 Task: Add So Delicious Unsweetened Vanilla Coconut Yogurt to the cart.
Action: Mouse moved to (14, 132)
Screenshot: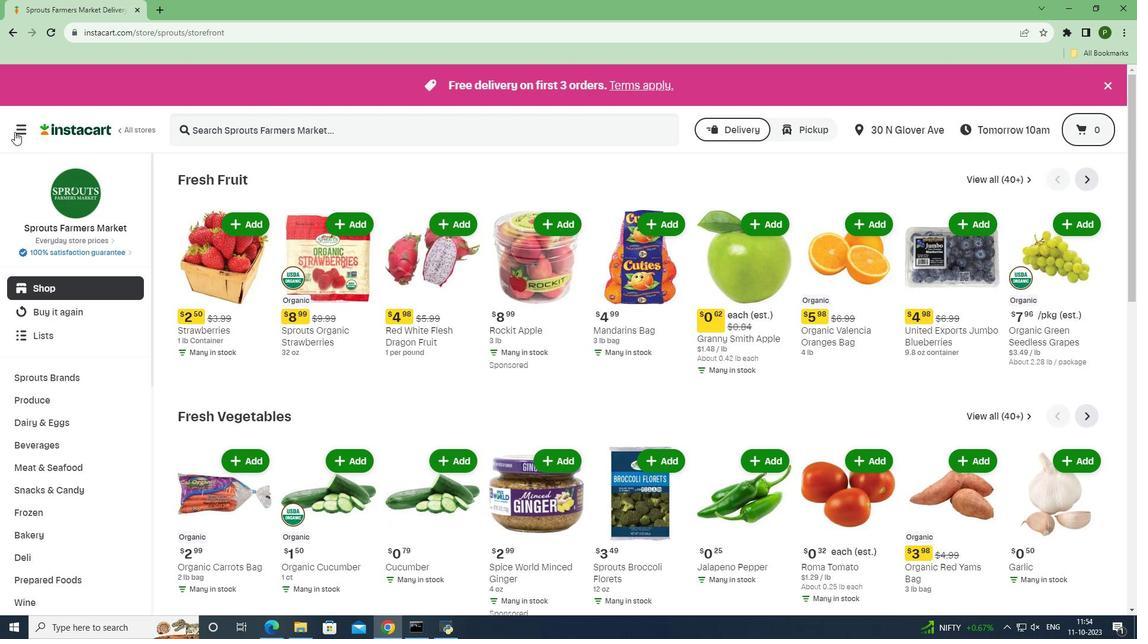 
Action: Mouse pressed left at (14, 132)
Screenshot: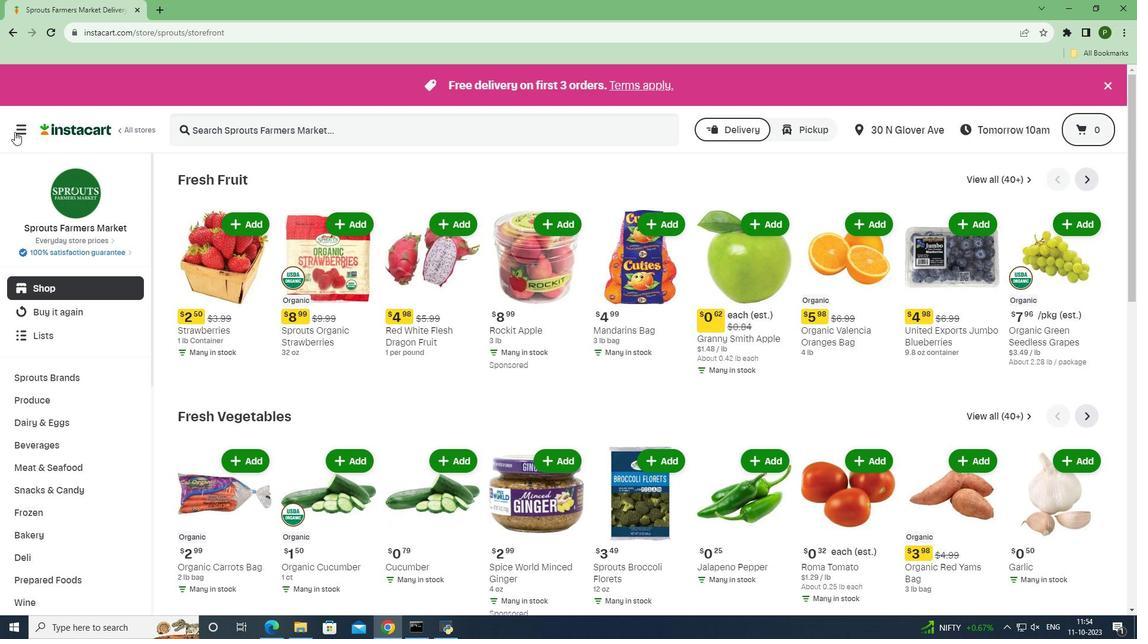 
Action: Mouse moved to (20, 312)
Screenshot: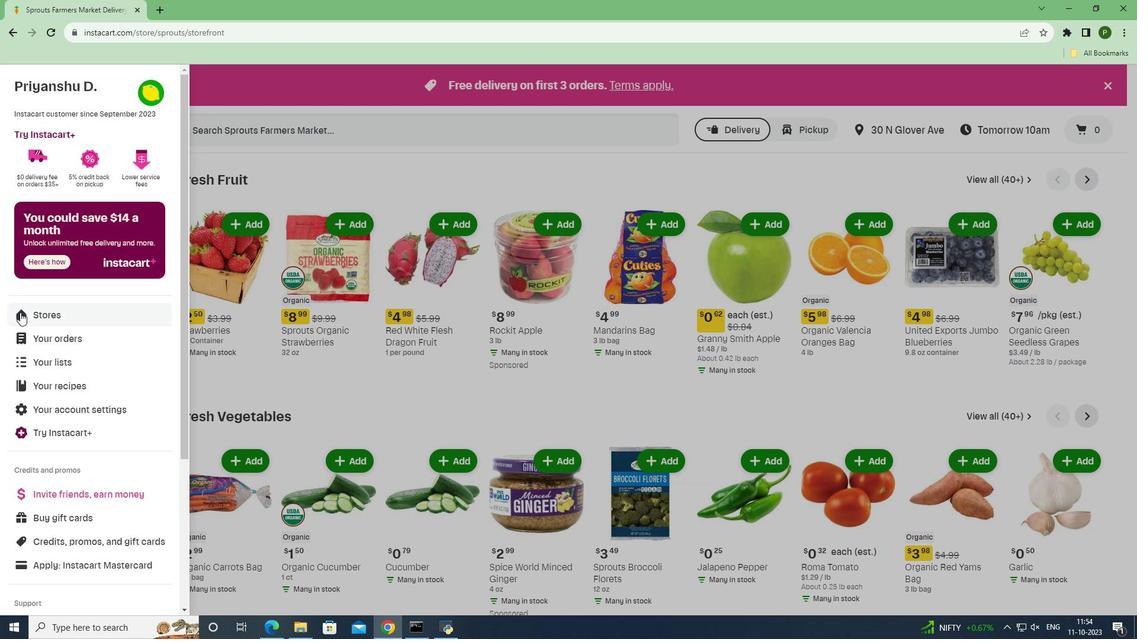 
Action: Mouse pressed left at (20, 312)
Screenshot: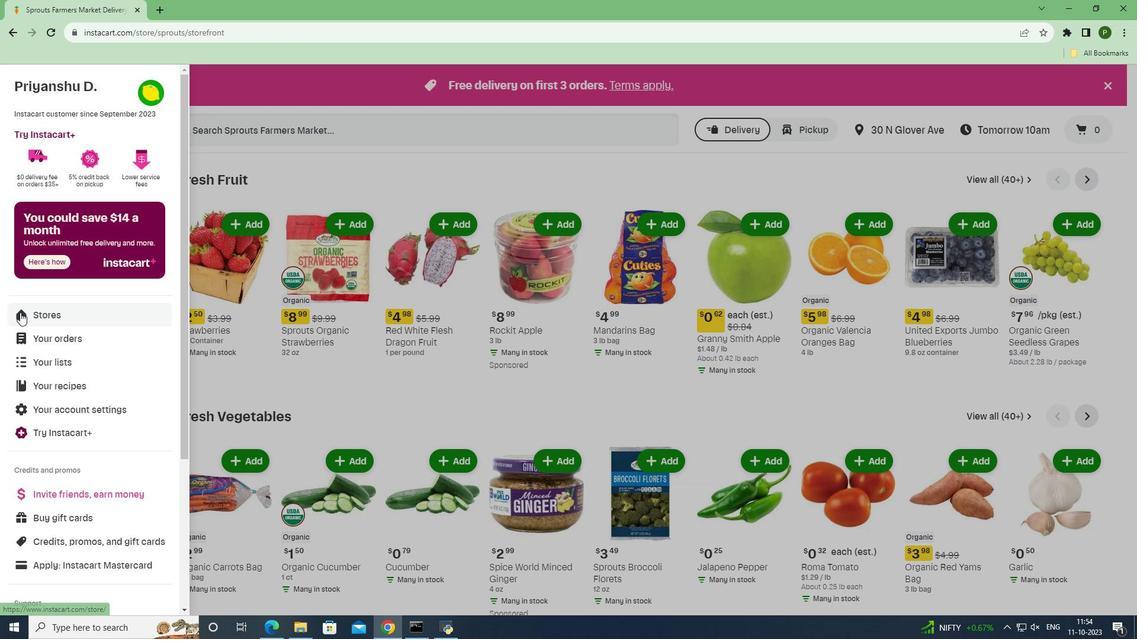 
Action: Mouse moved to (266, 141)
Screenshot: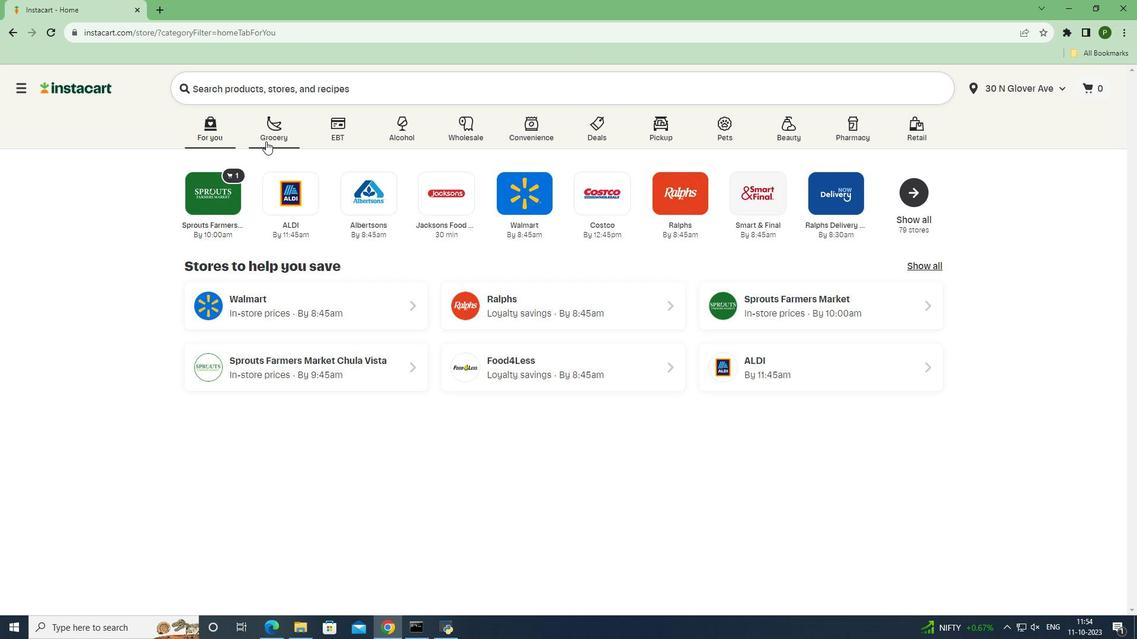 
Action: Mouse pressed left at (266, 141)
Screenshot: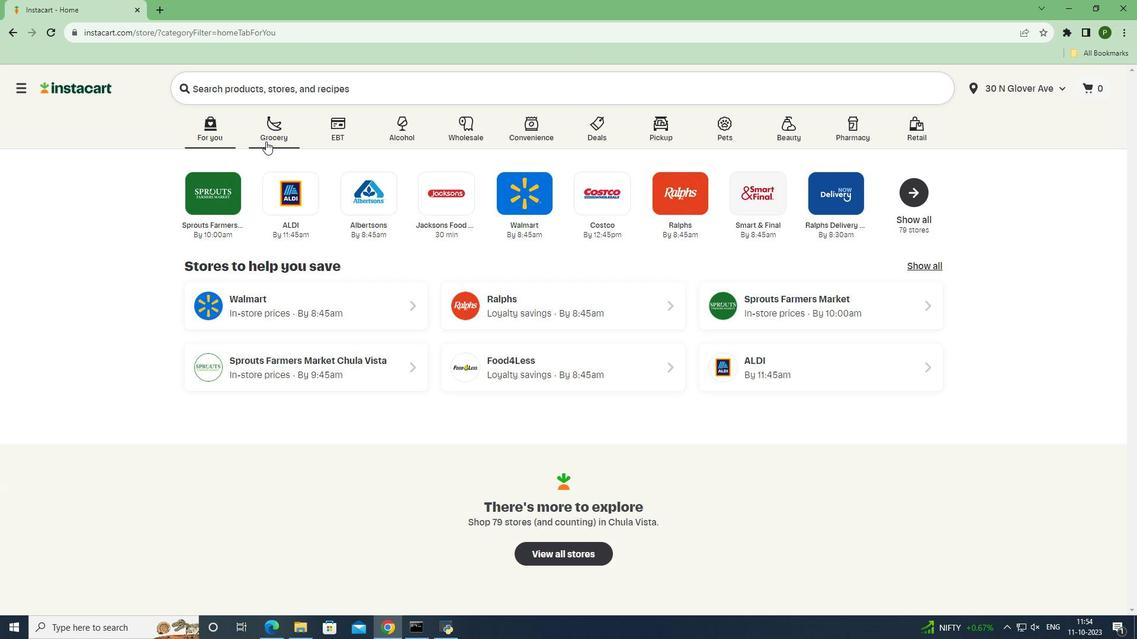 
Action: Mouse moved to (468, 272)
Screenshot: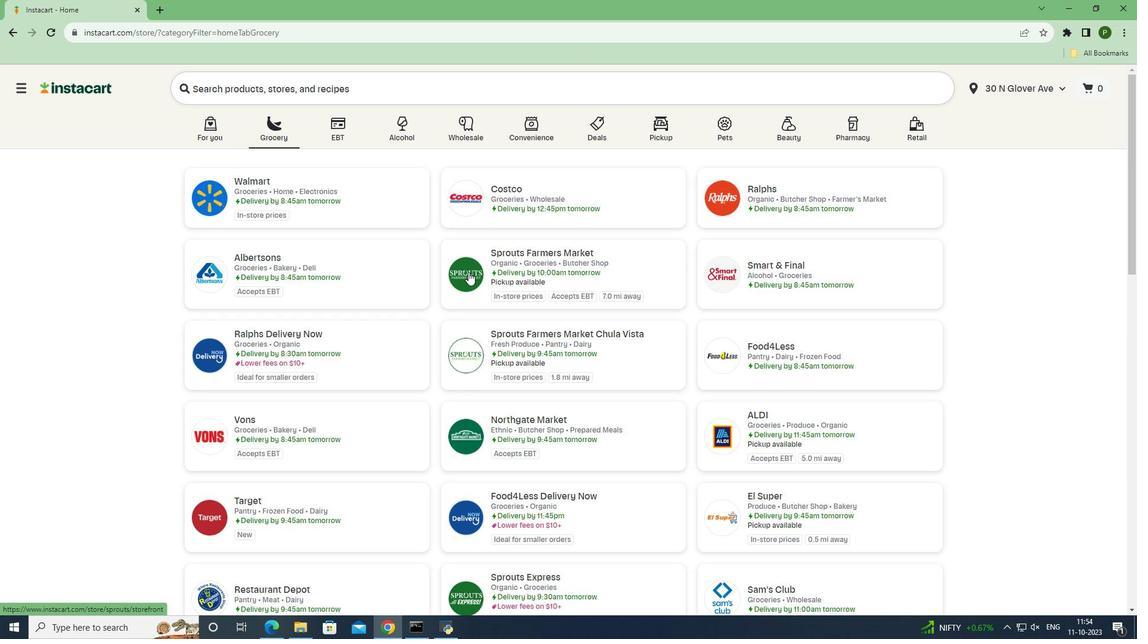 
Action: Mouse pressed left at (468, 272)
Screenshot: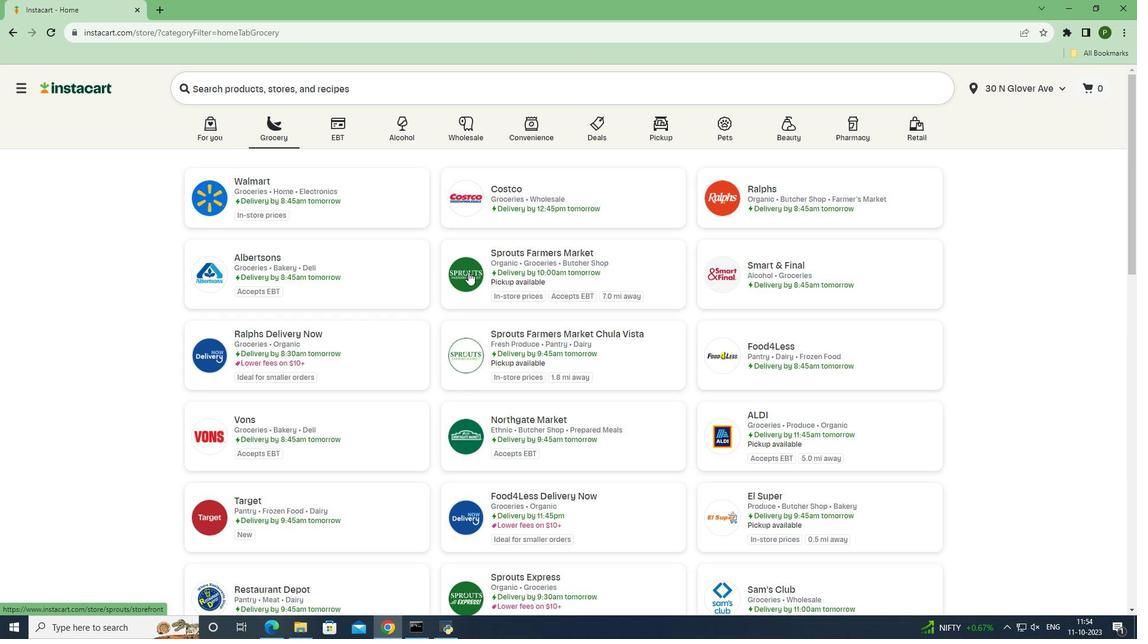 
Action: Mouse moved to (70, 428)
Screenshot: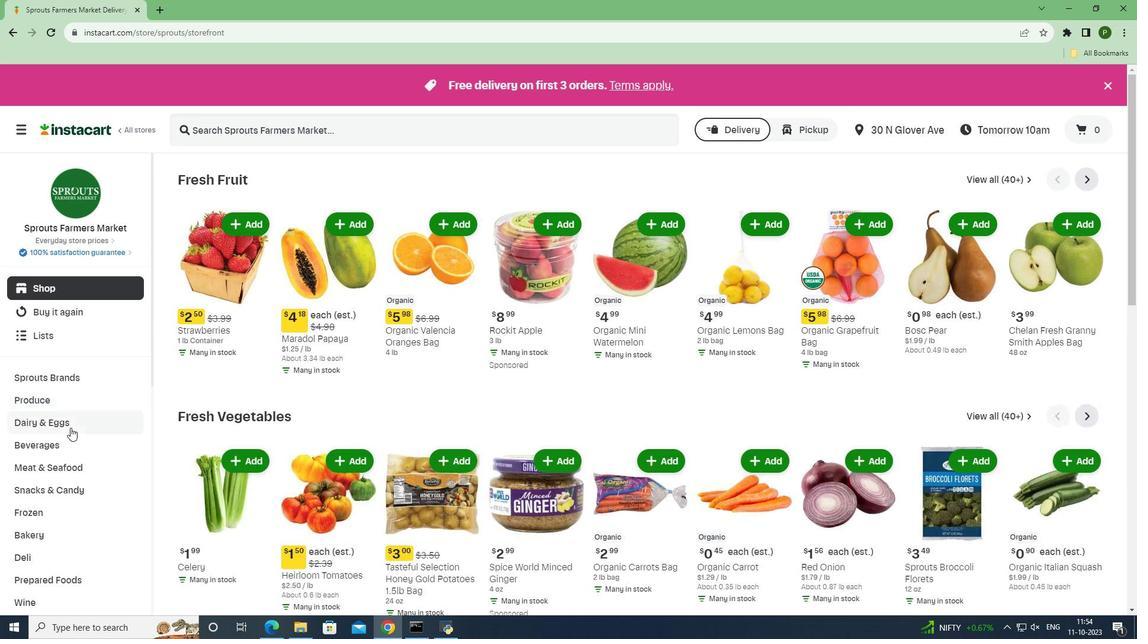 
Action: Mouse pressed left at (70, 428)
Screenshot: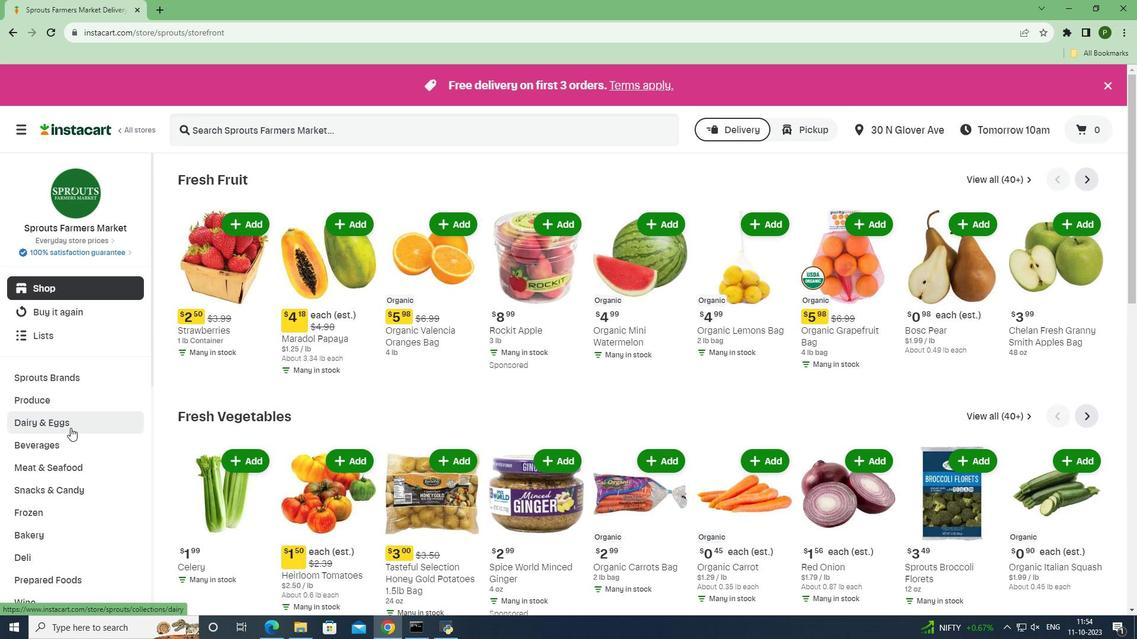
Action: Mouse moved to (78, 507)
Screenshot: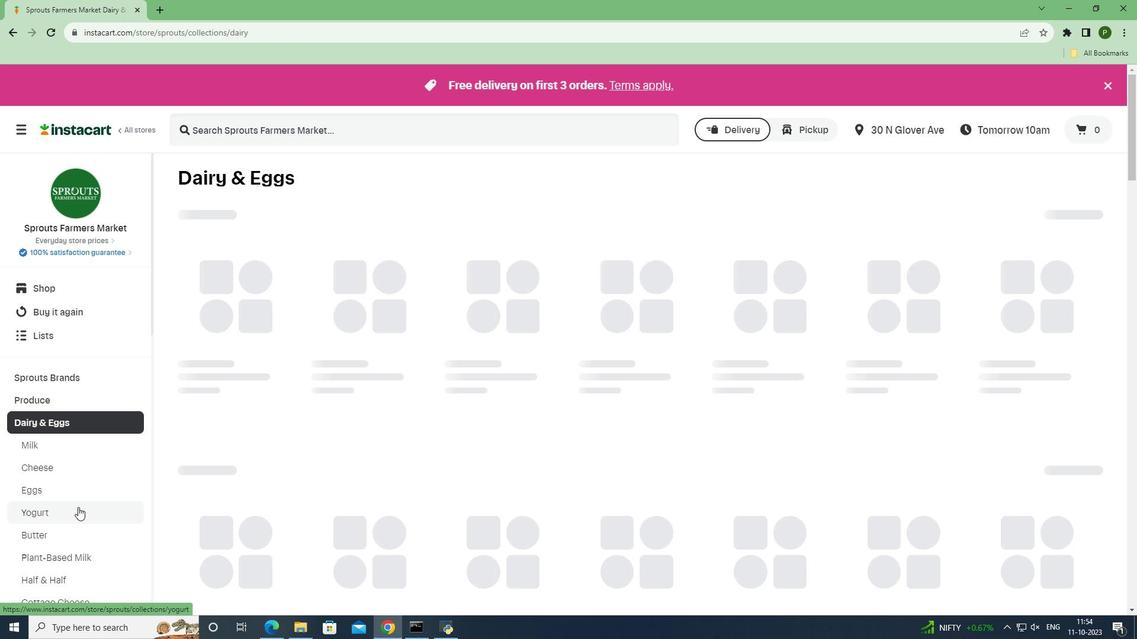 
Action: Mouse pressed left at (78, 507)
Screenshot: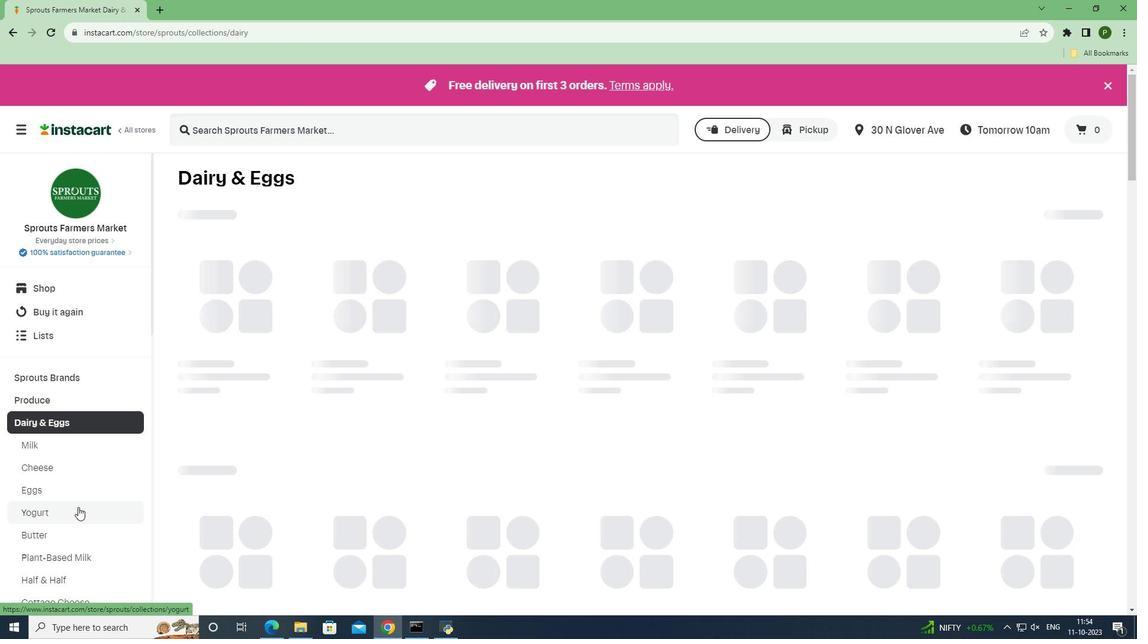 
Action: Mouse moved to (254, 126)
Screenshot: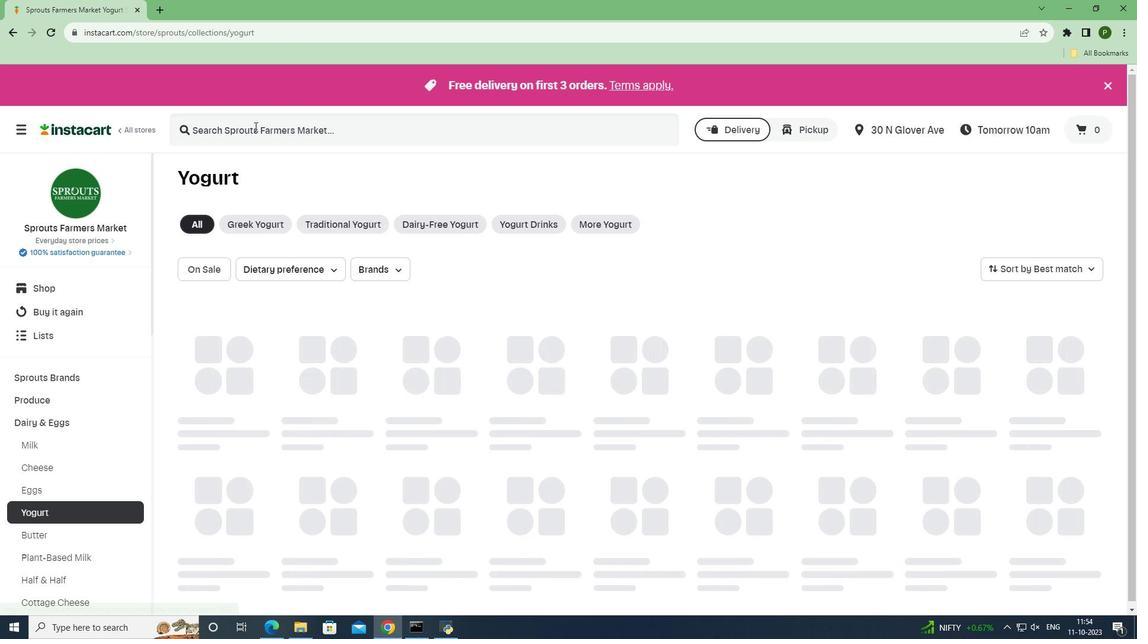 
Action: Mouse pressed left at (254, 126)
Screenshot: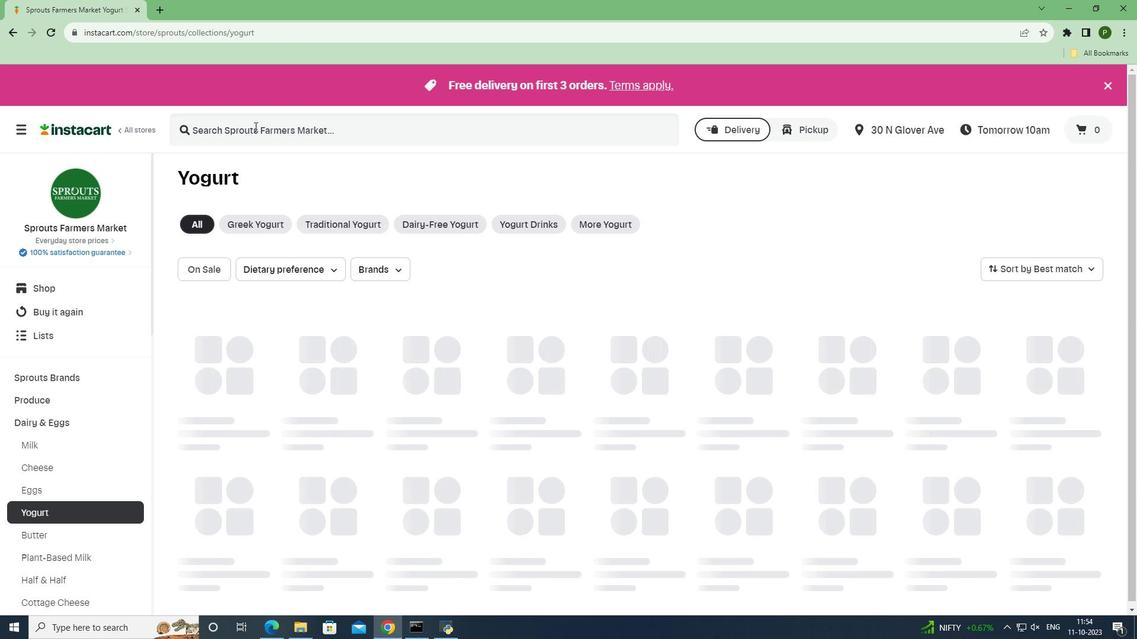 
Action: Key pressed <Key.caps_lock>S<Key.caps_lock>o<Key.space><Key.caps_lock>D<Key.caps_lock>elicious<Key.space><Key.caps_lock>U<Key.caps_lock>nsweetened<Key.space><Key.caps_lock>V<Key.caps_lock>anilla<Key.space><Key.caps_lock>C<Key.caps_lock>oconut<Key.space><Key.caps_lock>Y<Key.caps_lock>ogurt<Key.space><Key.enter>
Screenshot: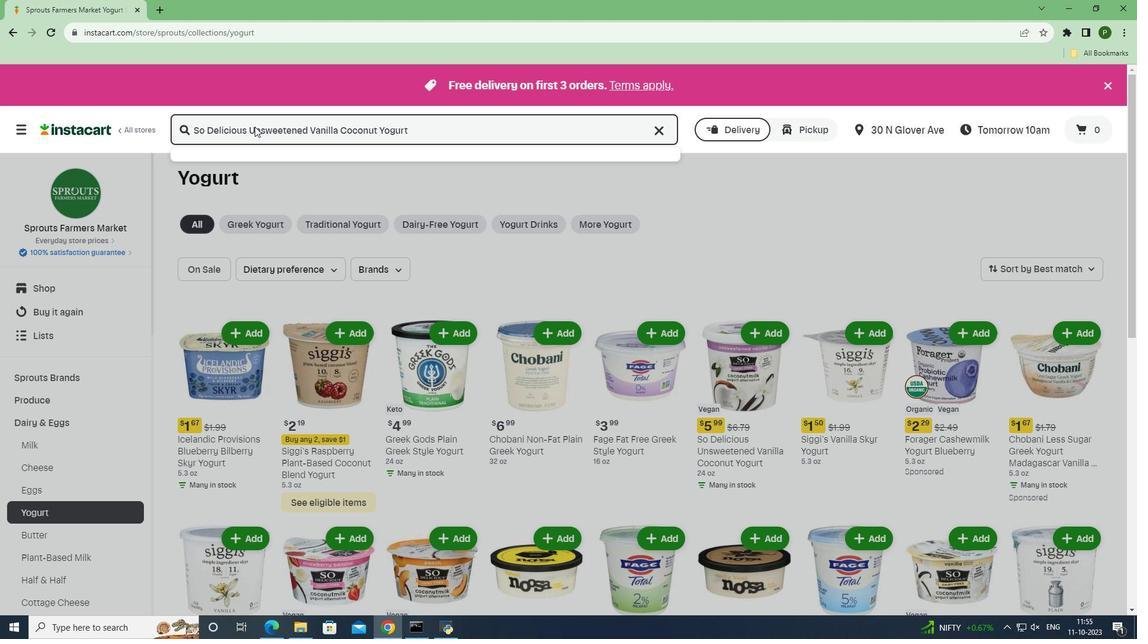 
Action: Mouse moved to (494, 252)
Screenshot: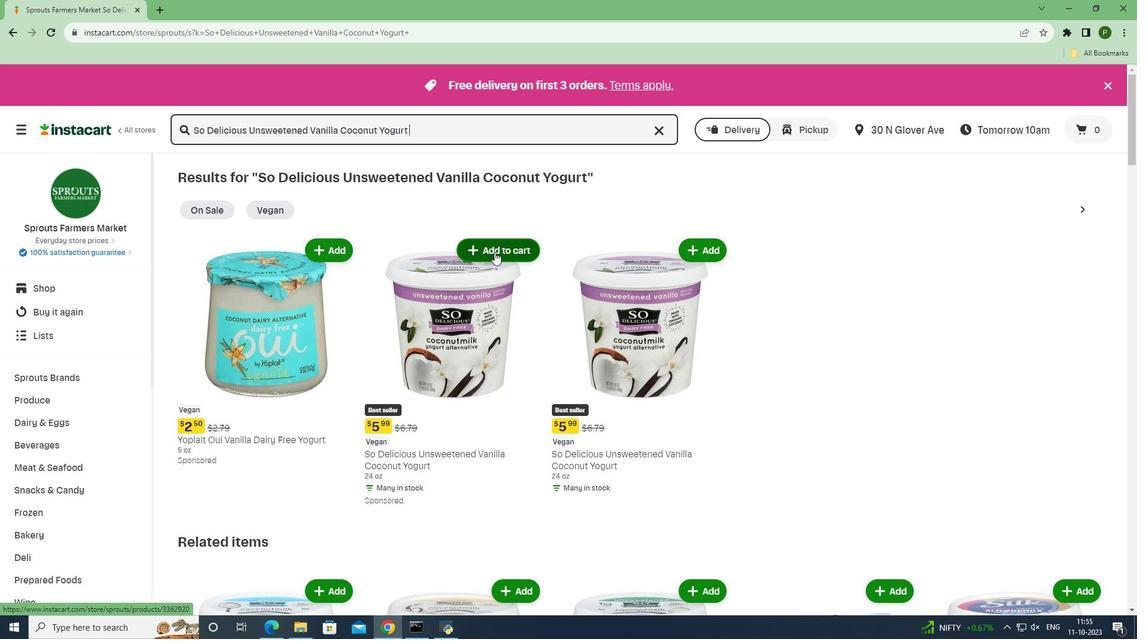 
Action: Mouse pressed left at (494, 252)
Screenshot: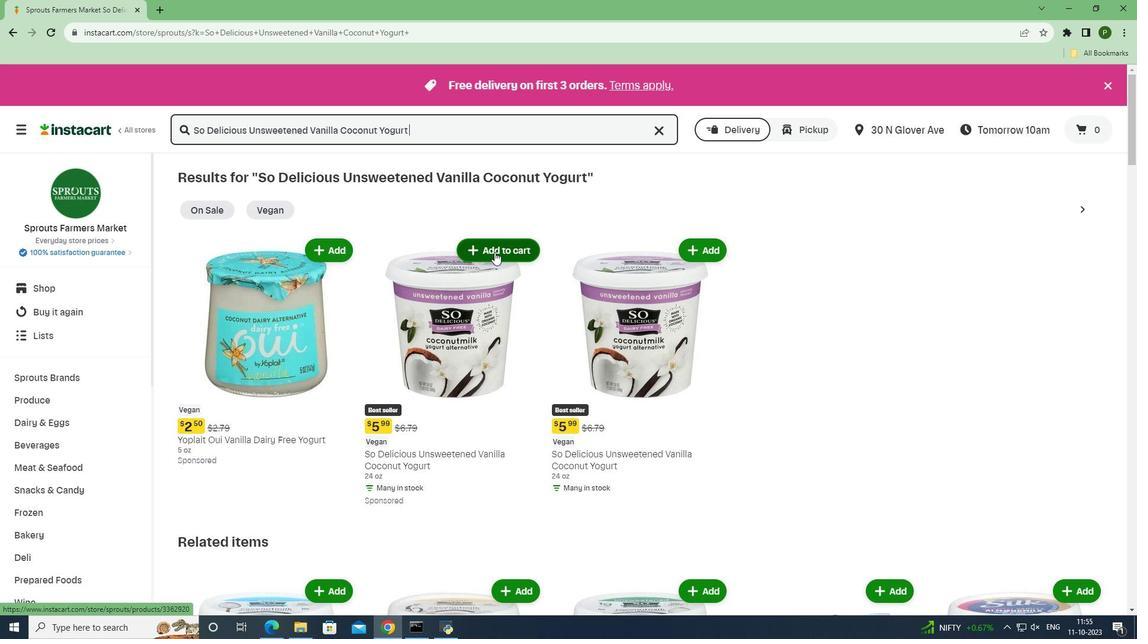 
Action: Mouse moved to (535, 305)
Screenshot: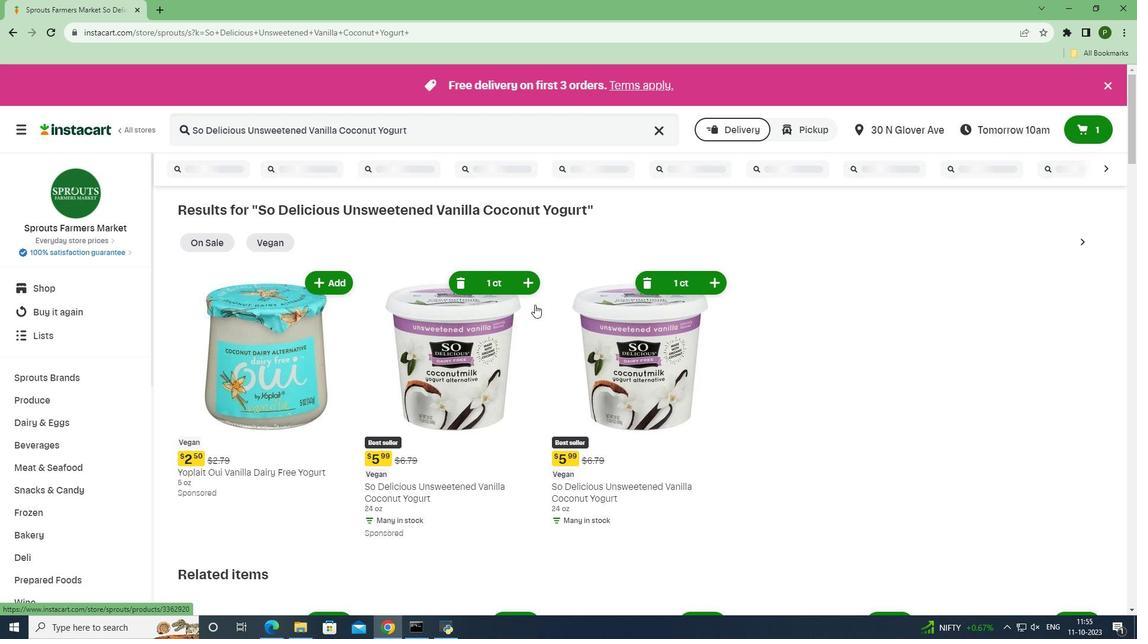 
